 Task: Search for a contact in the 'accounts' department and view their details.
Action: Mouse moved to (23, 102)
Screenshot: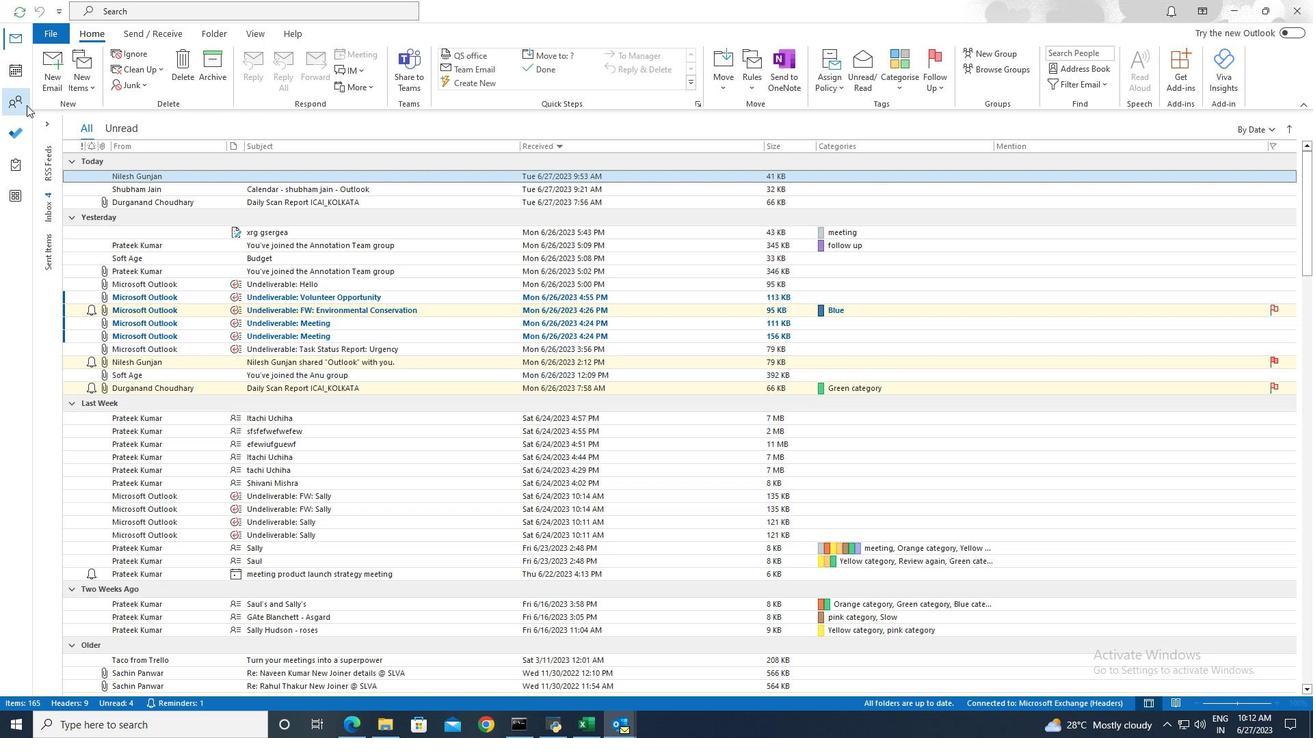 
Action: Mouse pressed left at (23, 102)
Screenshot: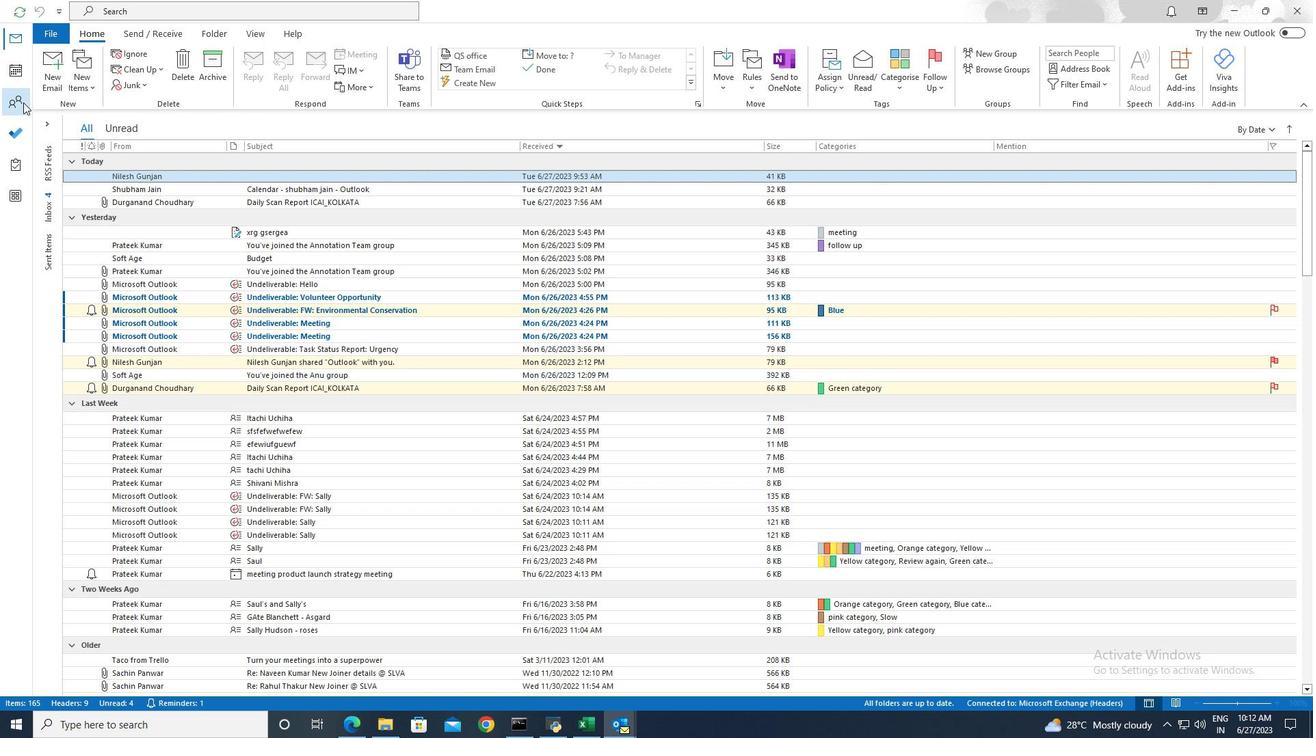 
Action: Mouse moved to (278, 11)
Screenshot: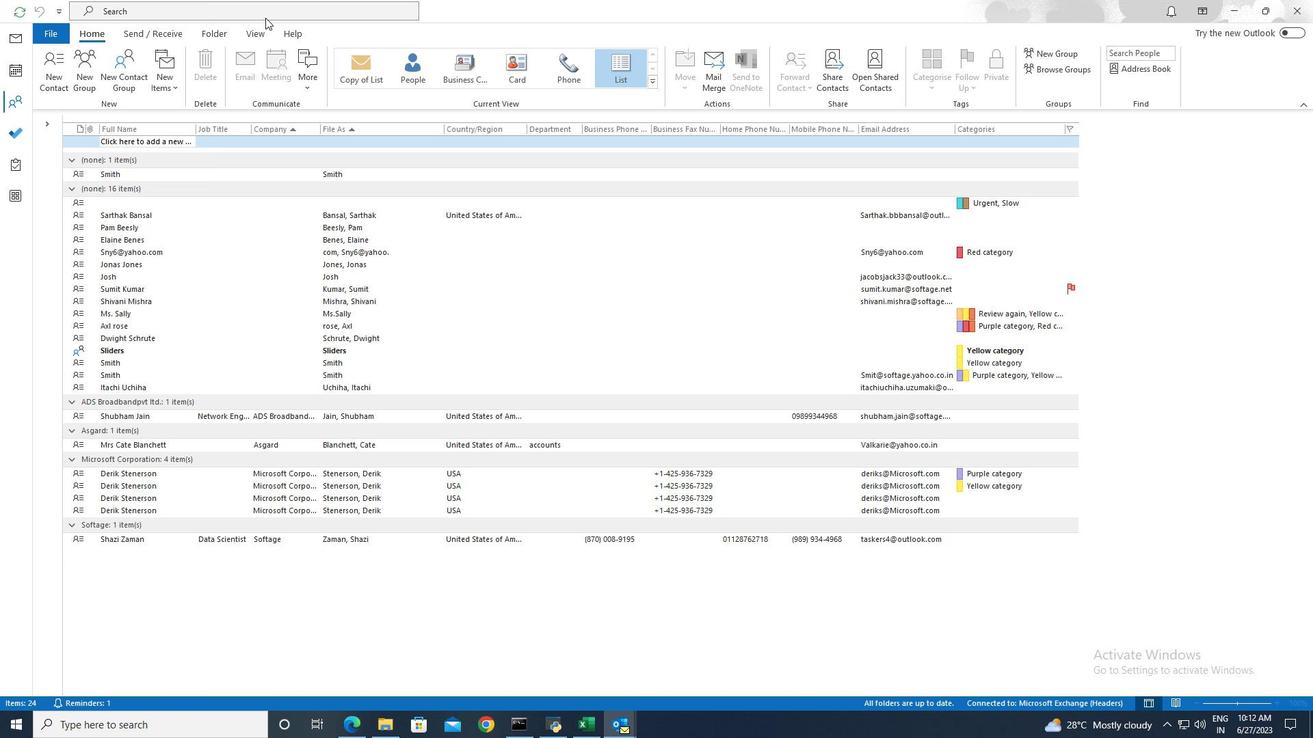 
Action: Mouse pressed left at (278, 11)
Screenshot: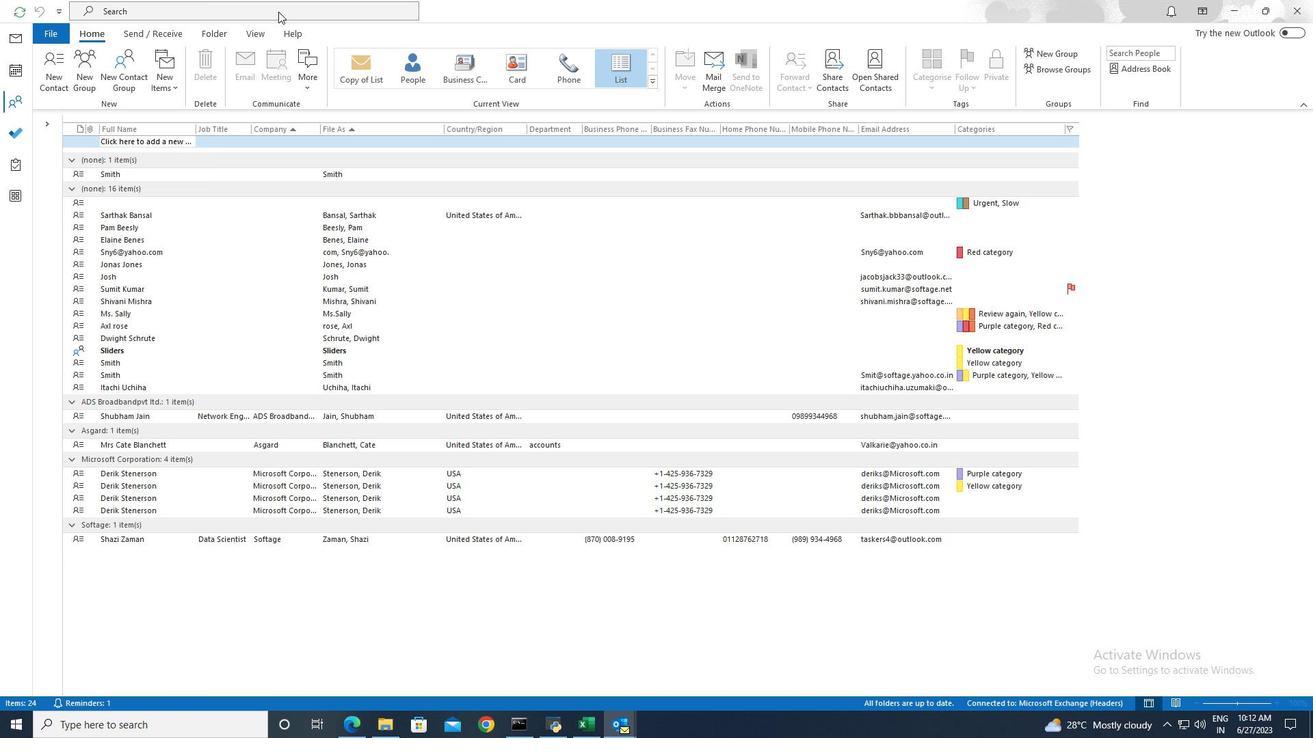 
Action: Mouse moved to (474, 8)
Screenshot: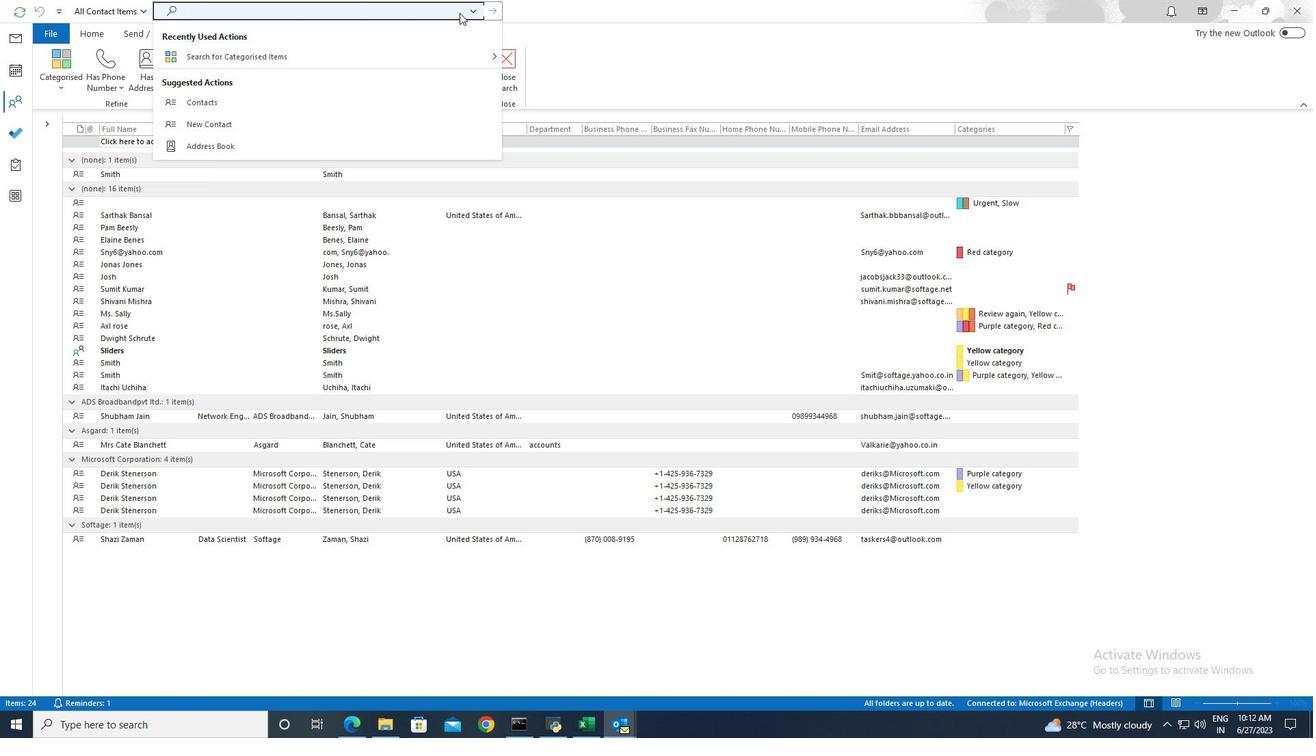 
Action: Mouse pressed left at (474, 8)
Screenshot: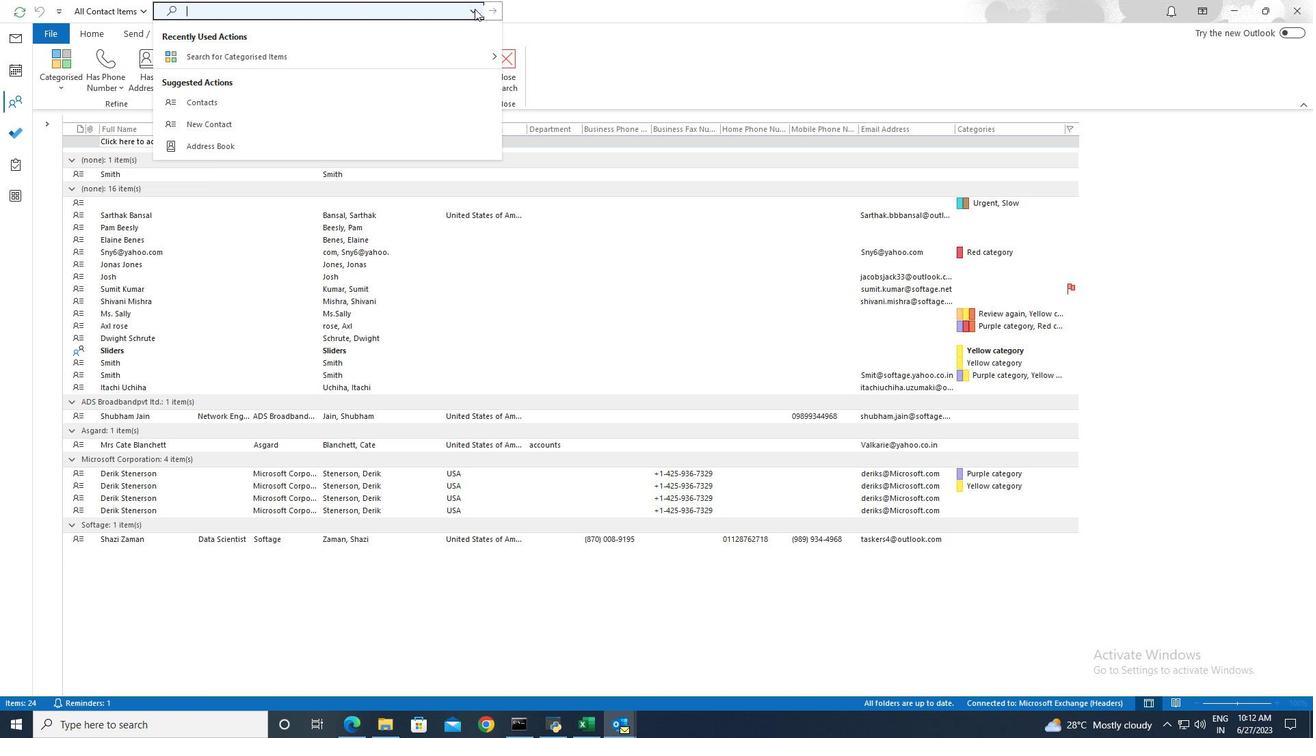 
Action: Mouse moved to (229, 167)
Screenshot: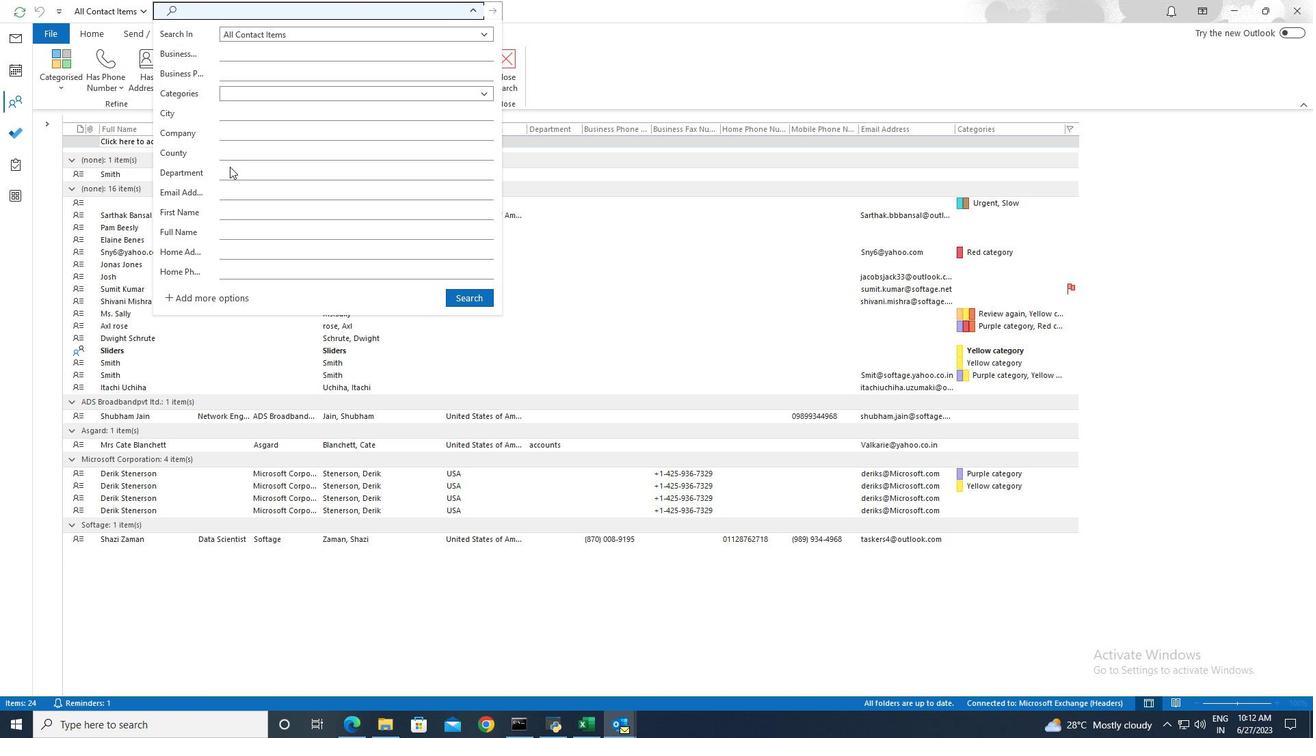 
Action: Mouse pressed left at (229, 167)
Screenshot: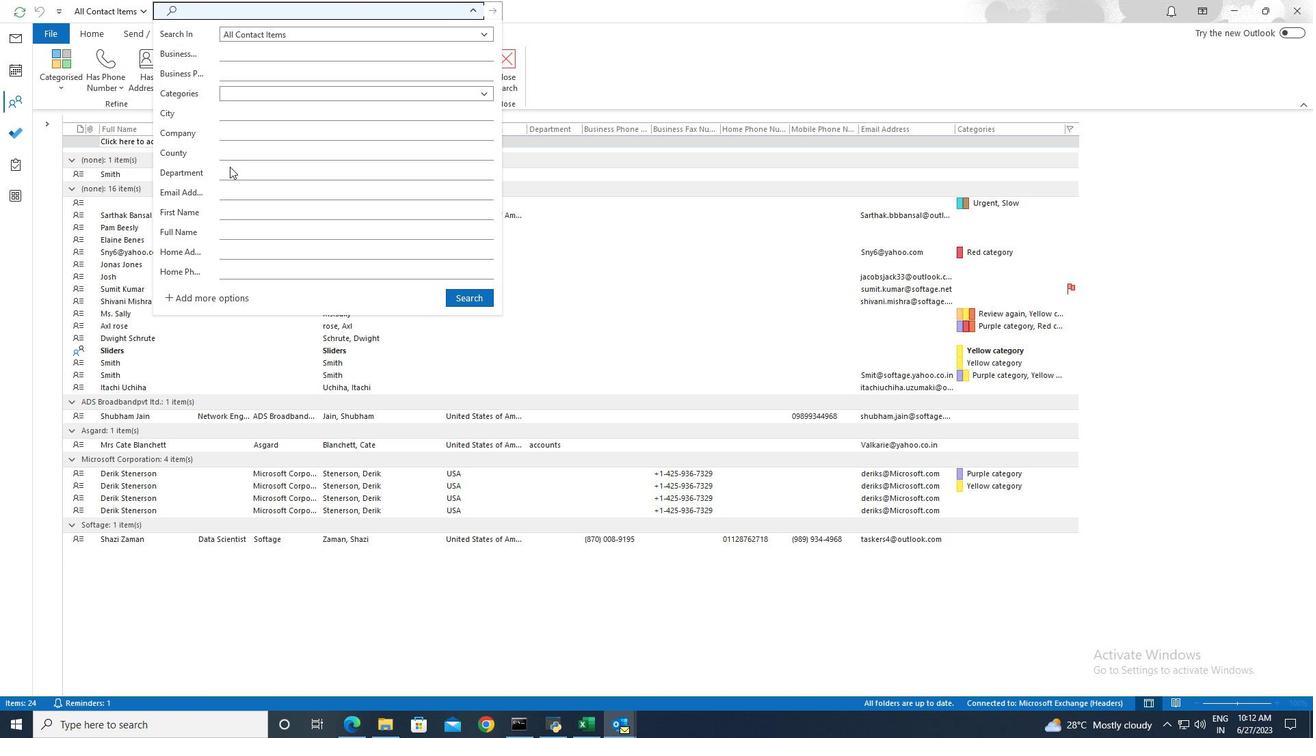 
Action: Mouse moved to (233, 175)
Screenshot: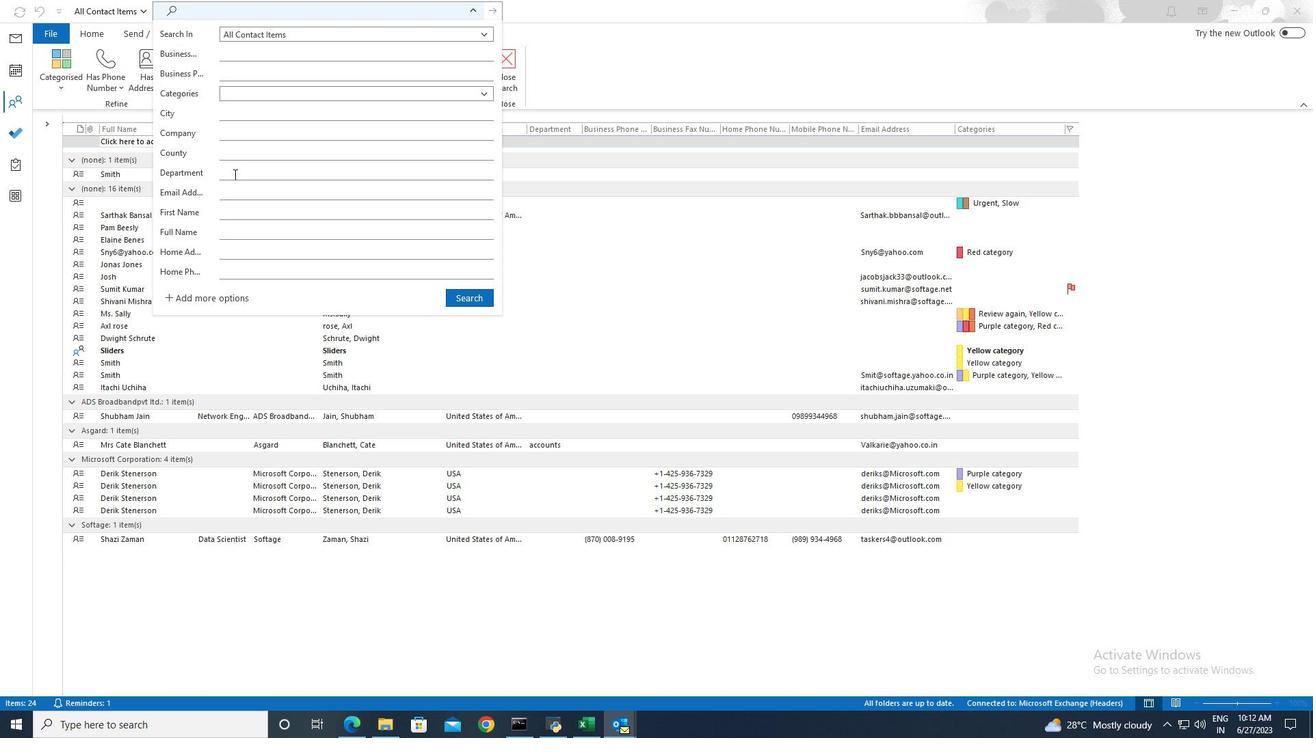 
Action: Mouse pressed left at (233, 175)
Screenshot: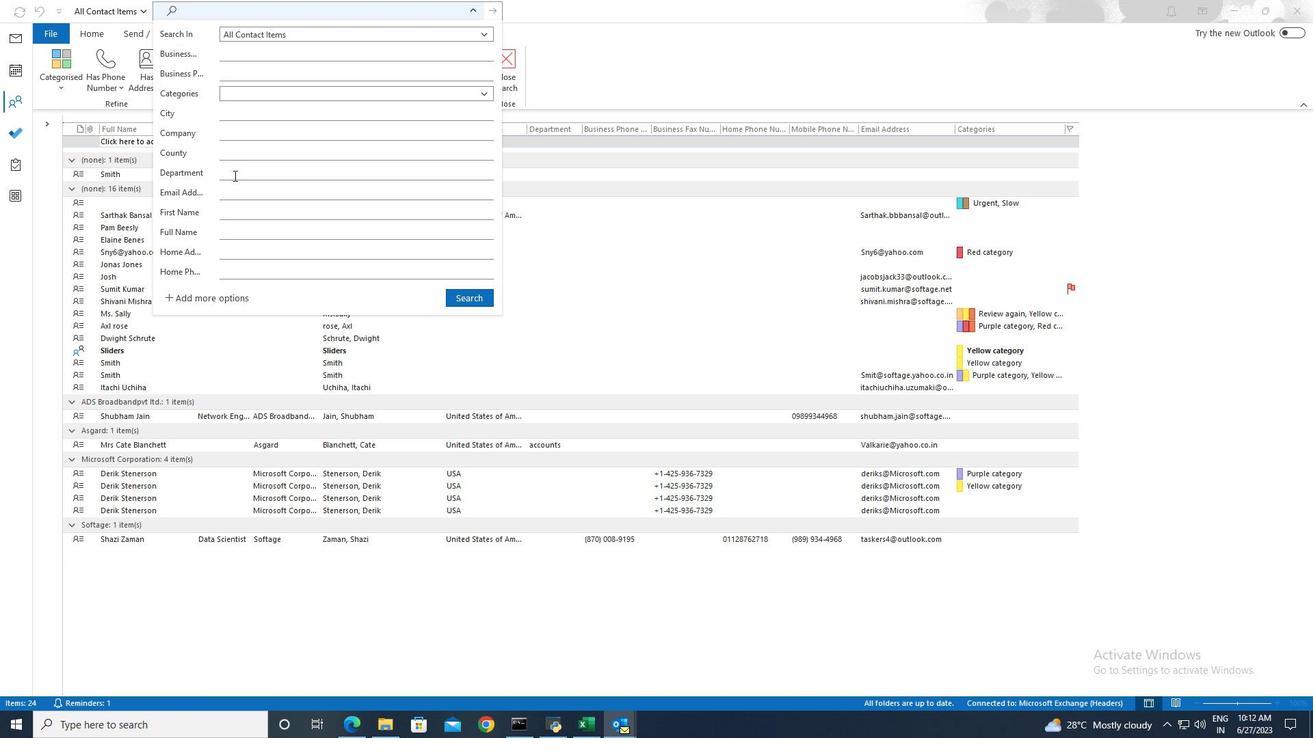 
Action: Key pressed accounts
Screenshot: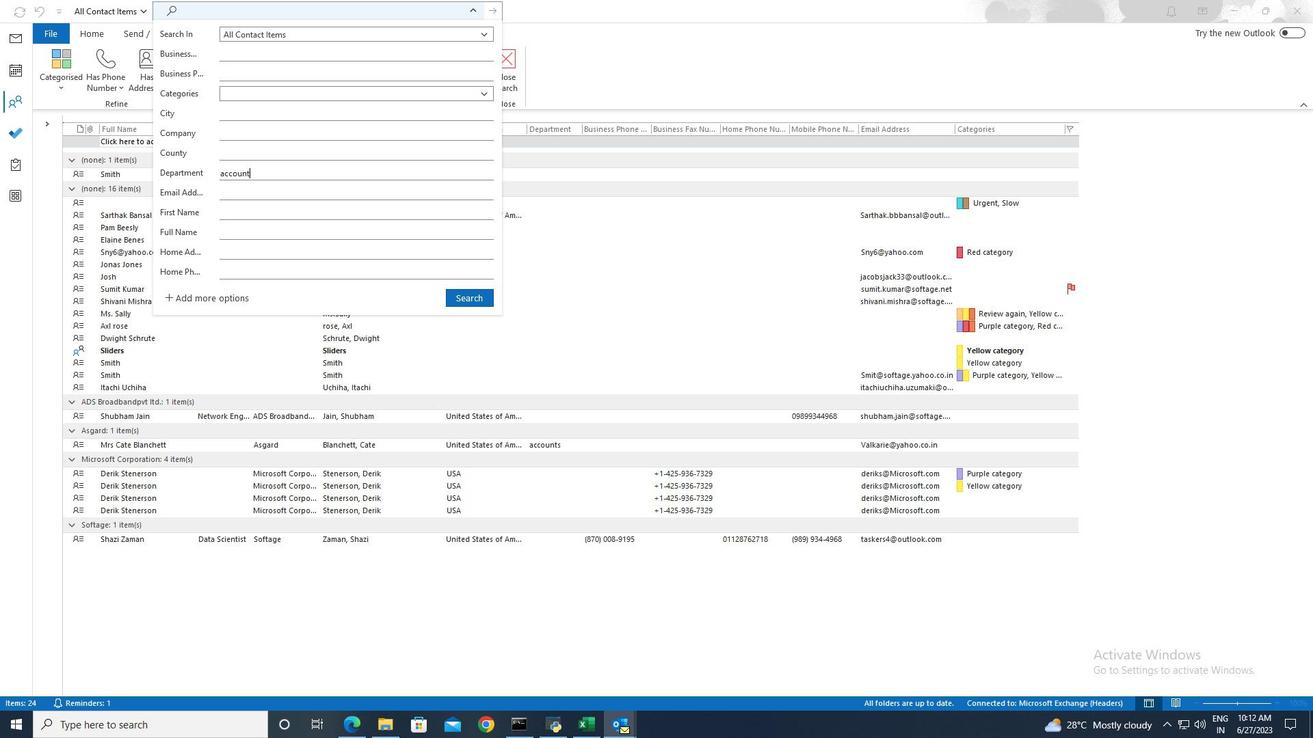 
Action: Mouse moved to (459, 295)
Screenshot: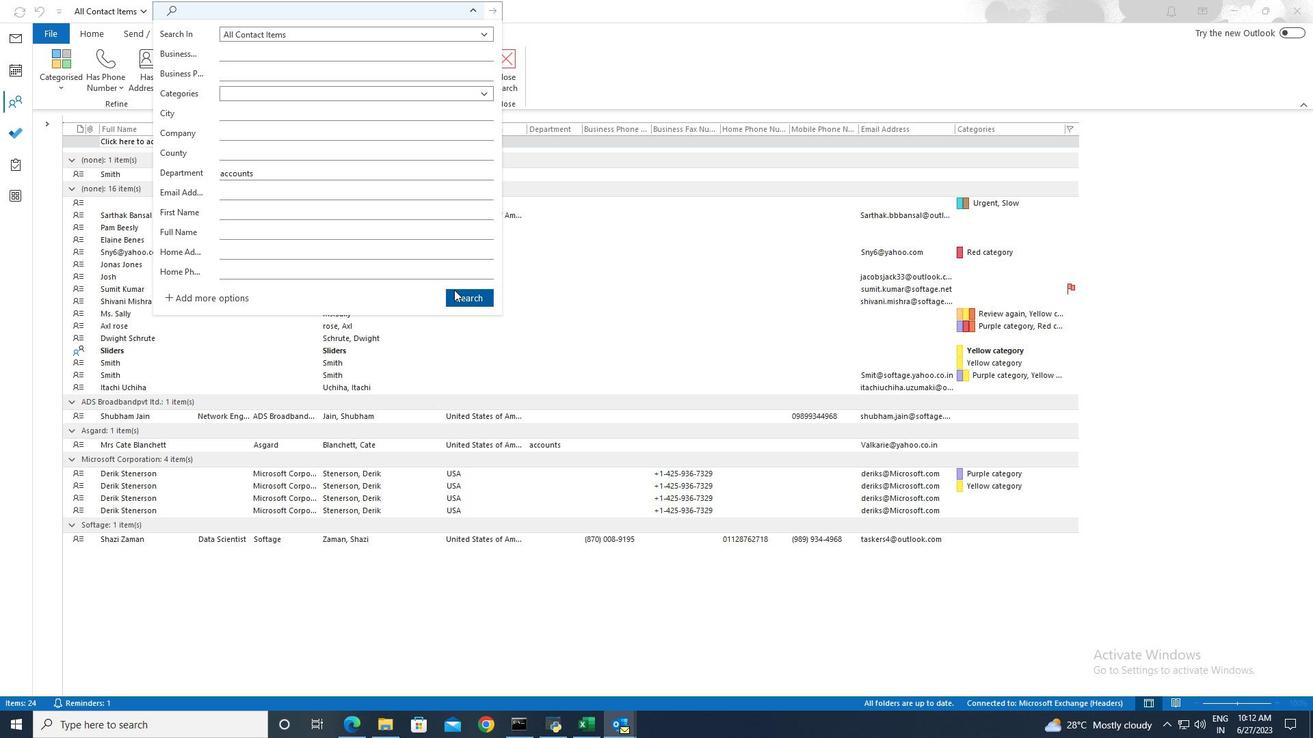 
Action: Mouse pressed left at (459, 295)
Screenshot: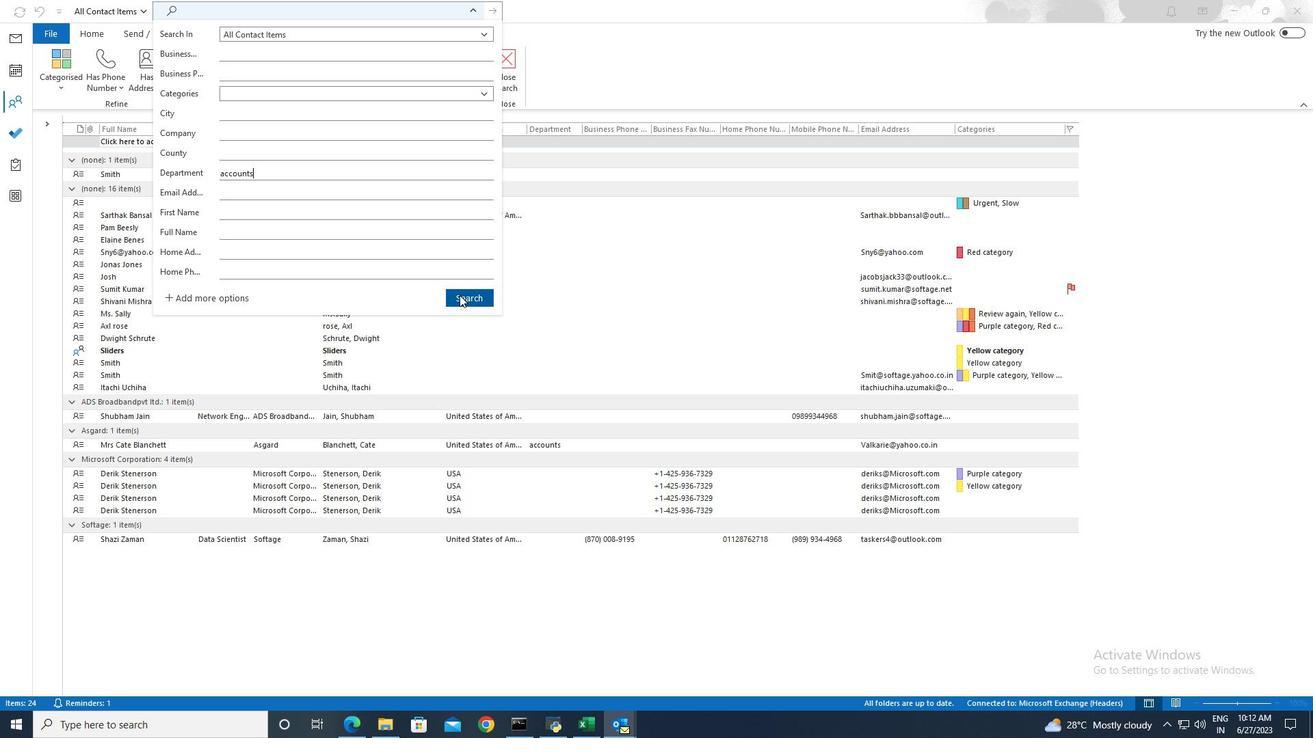 
